 Task: In the  document email.epub Select the last point and add comment:  'Consider rephrasing it to enhance the flow of your writing' Insert emoji reactions: 'Thumbs Down' Select all the potins and apply Title Case
Action: Mouse moved to (254, 304)
Screenshot: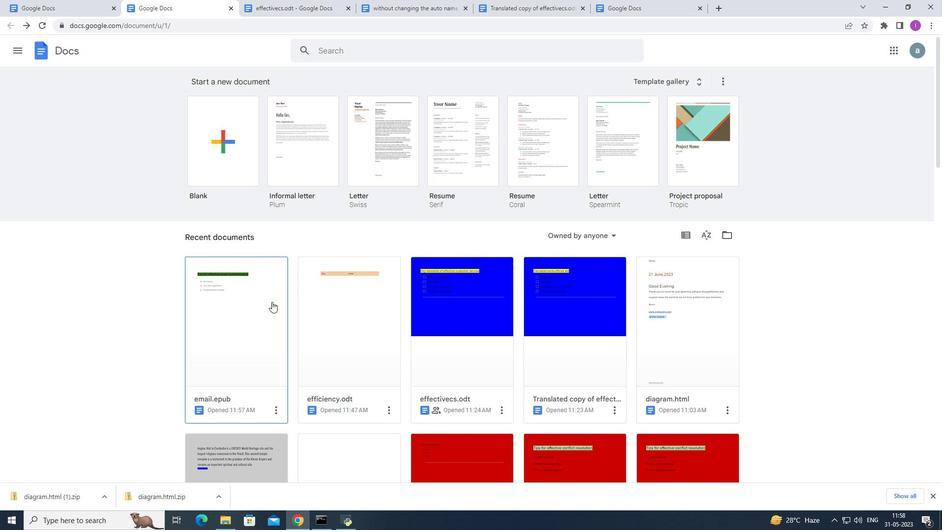 
Action: Mouse pressed left at (254, 304)
Screenshot: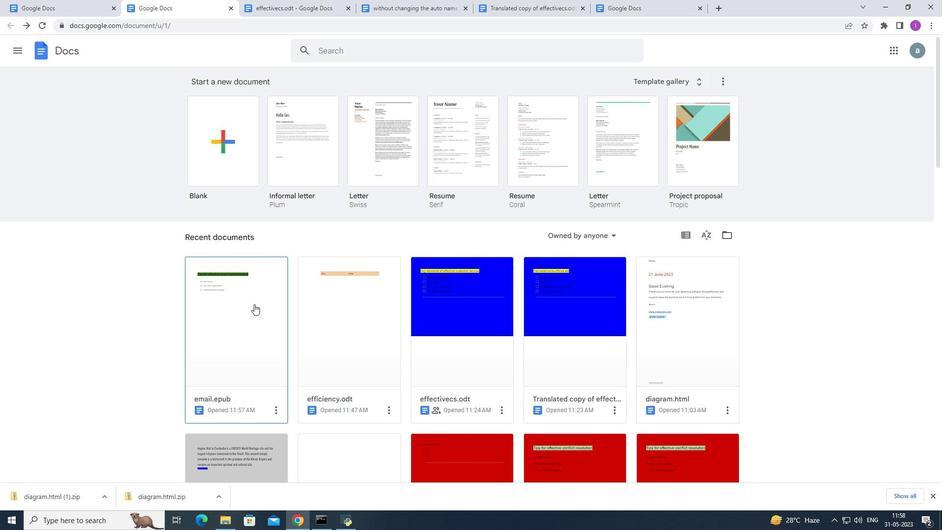 
Action: Mouse moved to (359, 234)
Screenshot: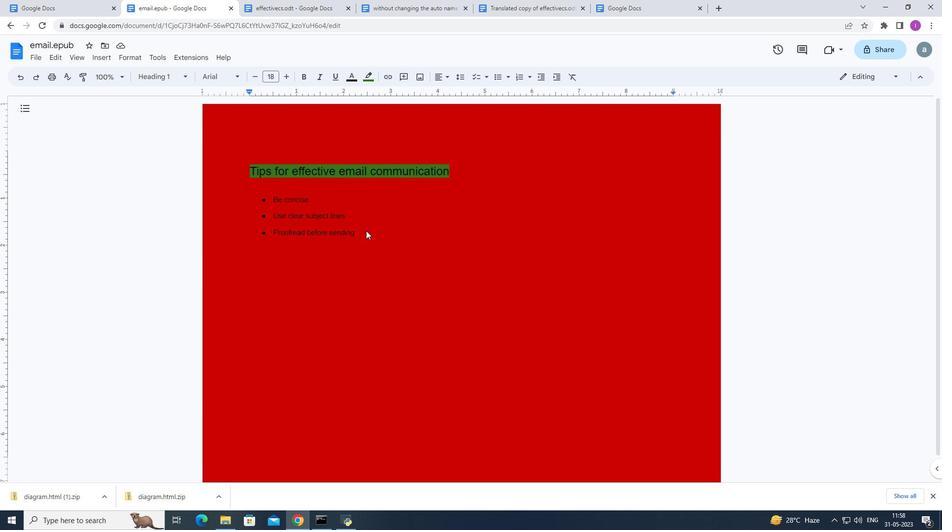
Action: Mouse pressed left at (359, 234)
Screenshot: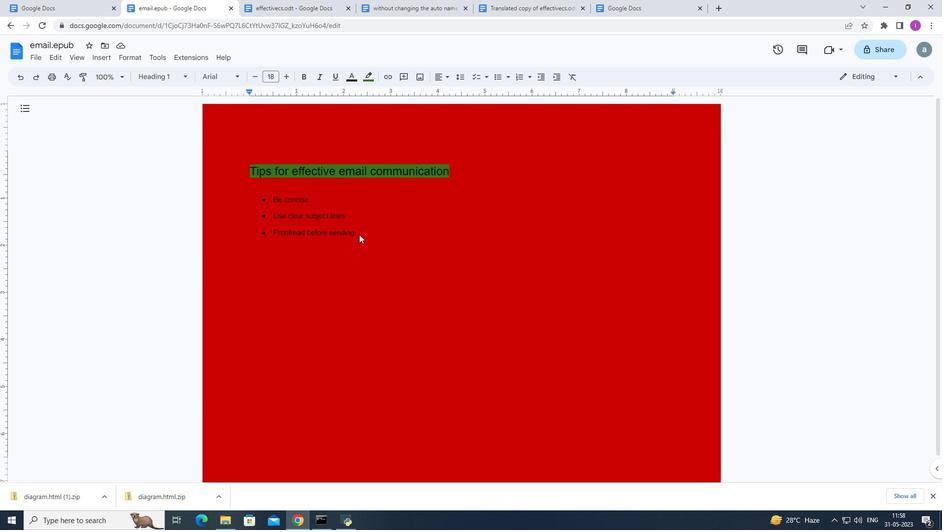 
Action: Mouse moved to (47, 55)
Screenshot: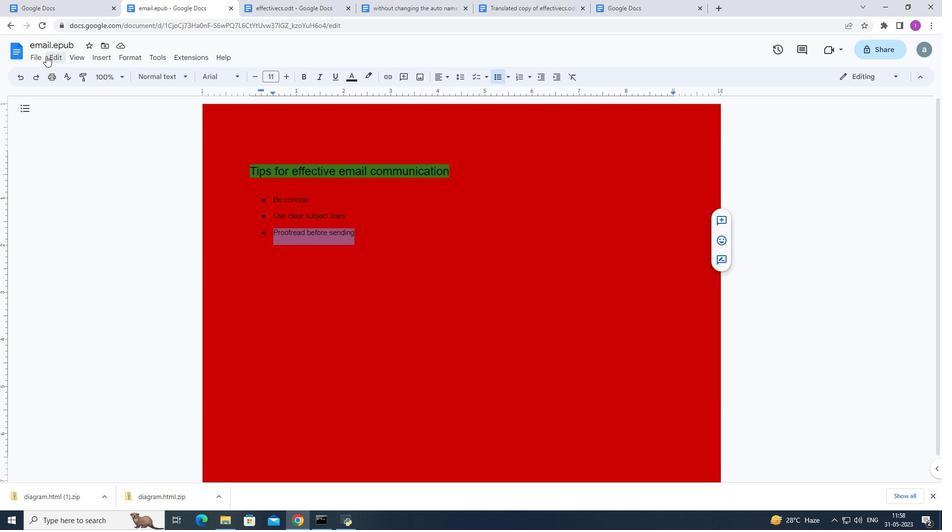 
Action: Mouse pressed left at (47, 55)
Screenshot: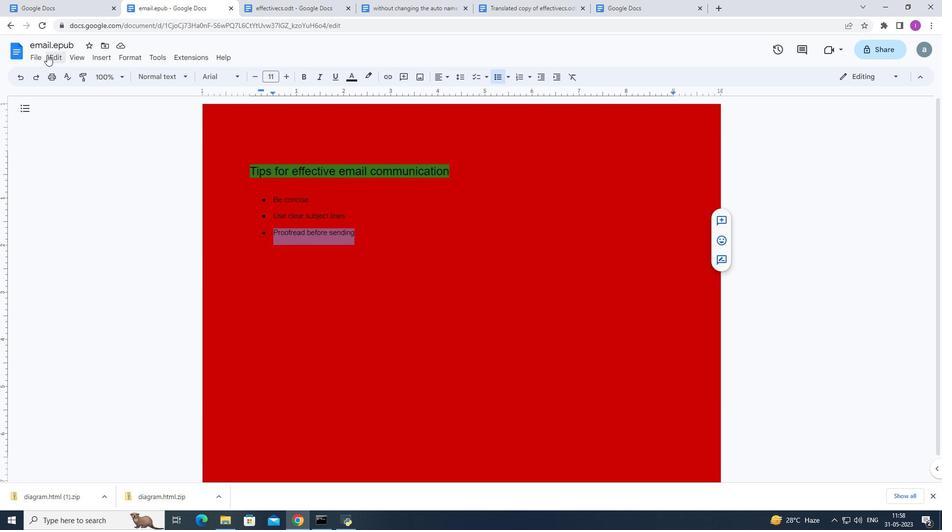 
Action: Mouse moved to (41, 293)
Screenshot: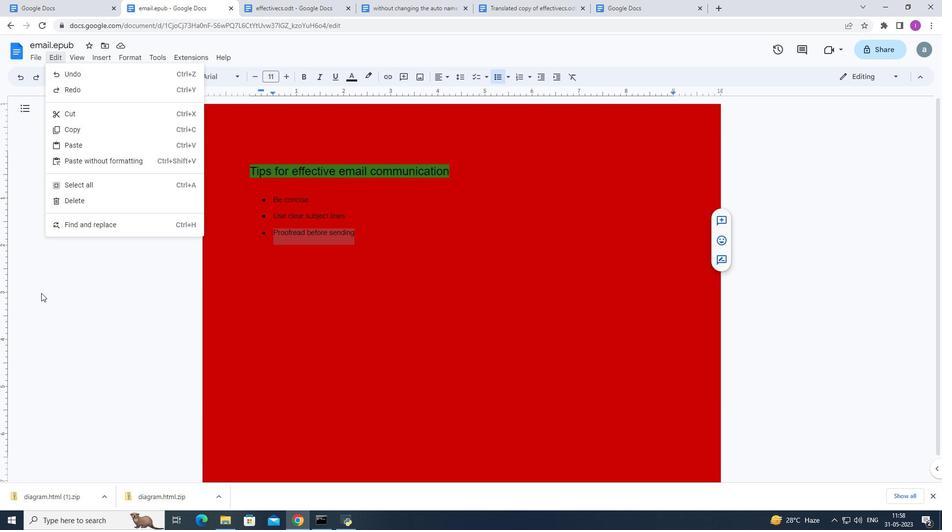 
Action: Mouse pressed left at (41, 293)
Screenshot: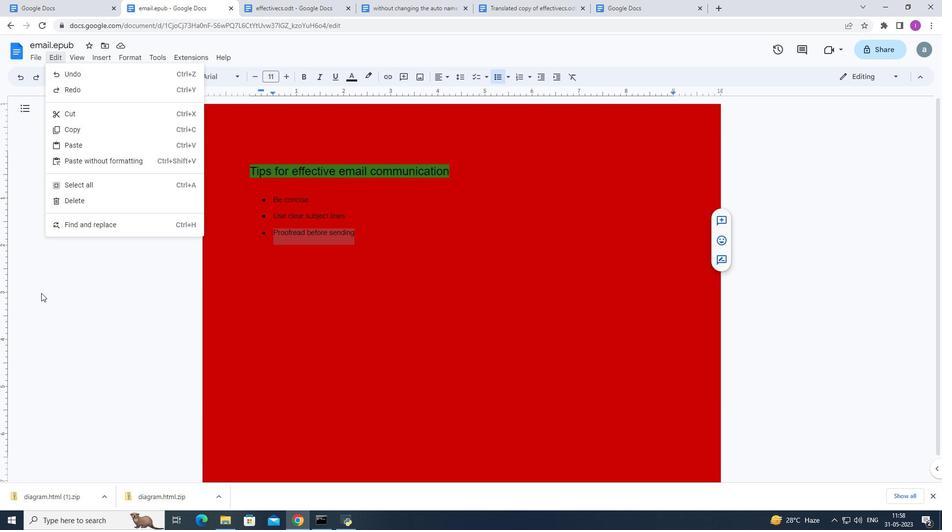 
Action: Mouse moved to (96, 53)
Screenshot: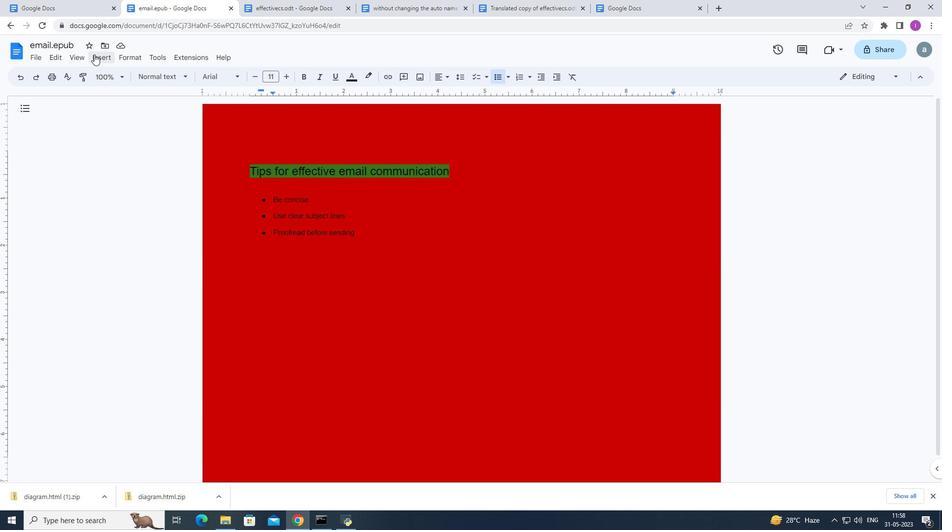 
Action: Mouse pressed left at (96, 53)
Screenshot: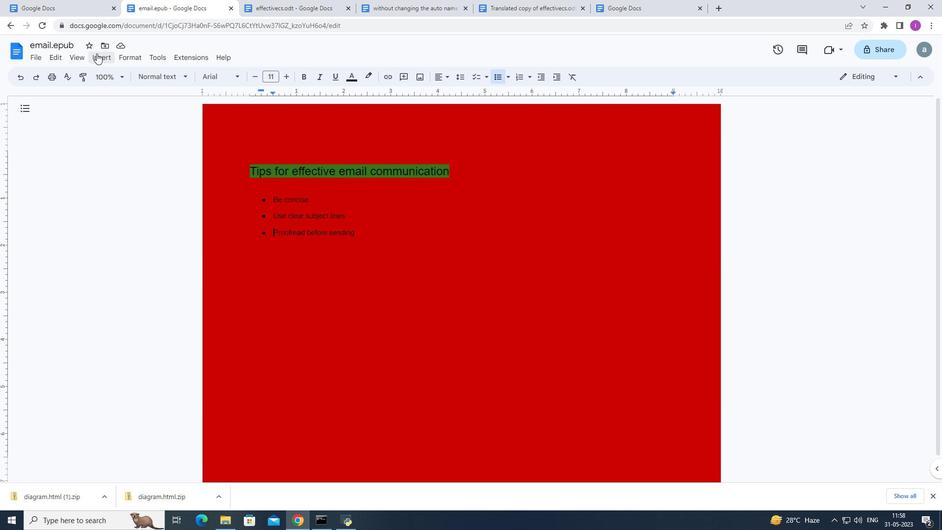 
Action: Mouse moved to (137, 374)
Screenshot: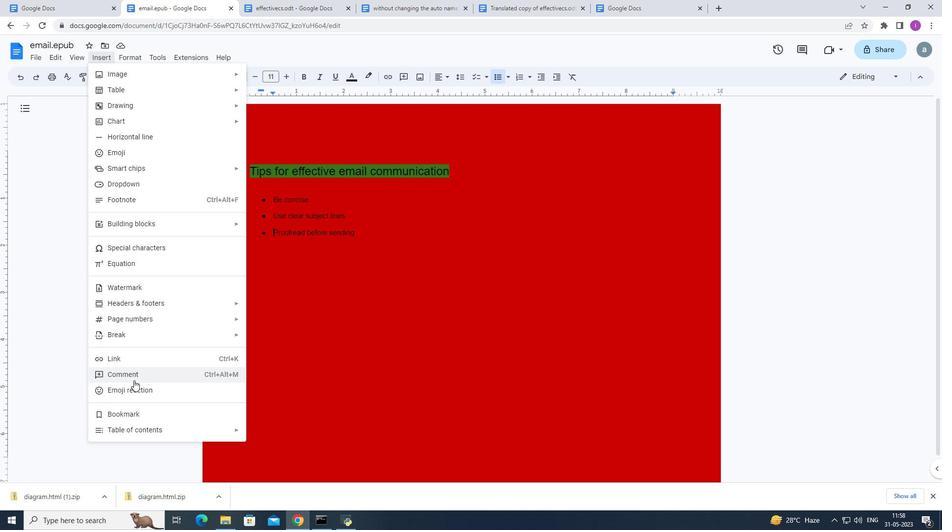 
Action: Mouse pressed left at (137, 374)
Screenshot: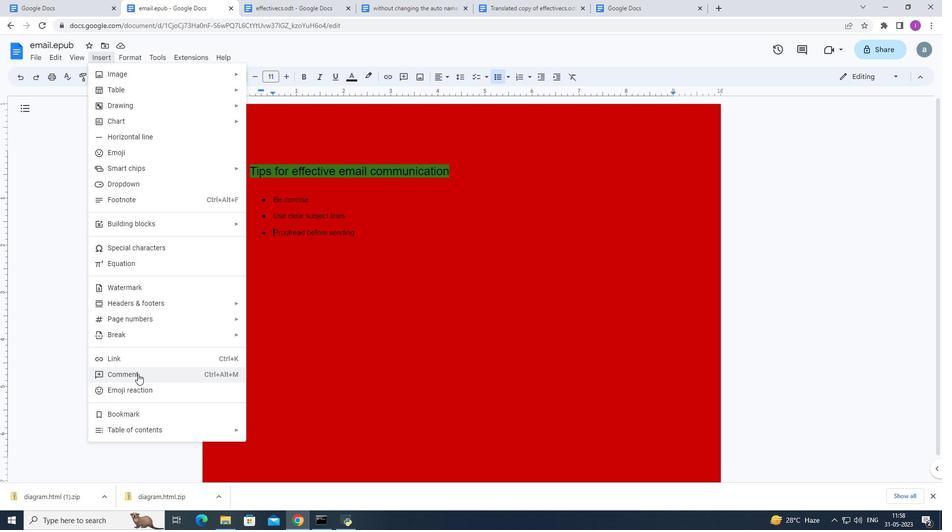 
Action: Mouse moved to (310, 237)
Screenshot: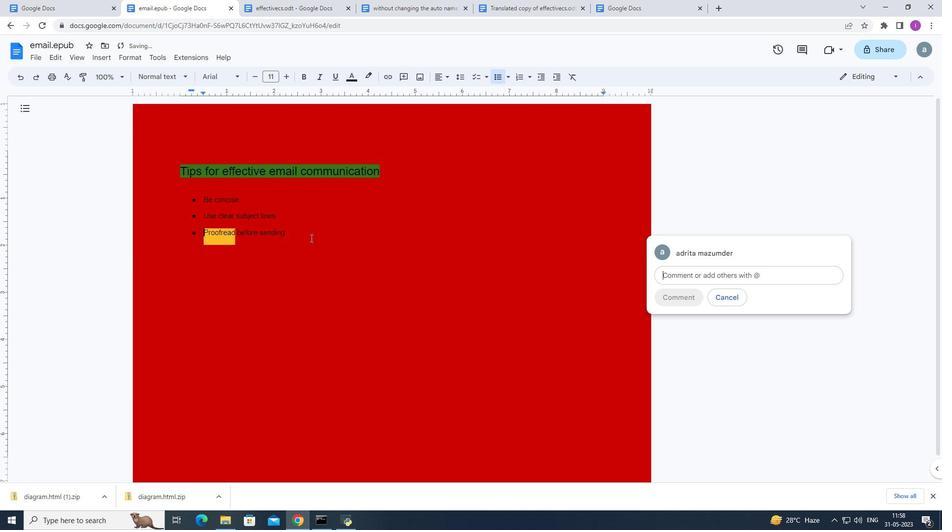 
Action: Mouse pressed left at (310, 237)
Screenshot: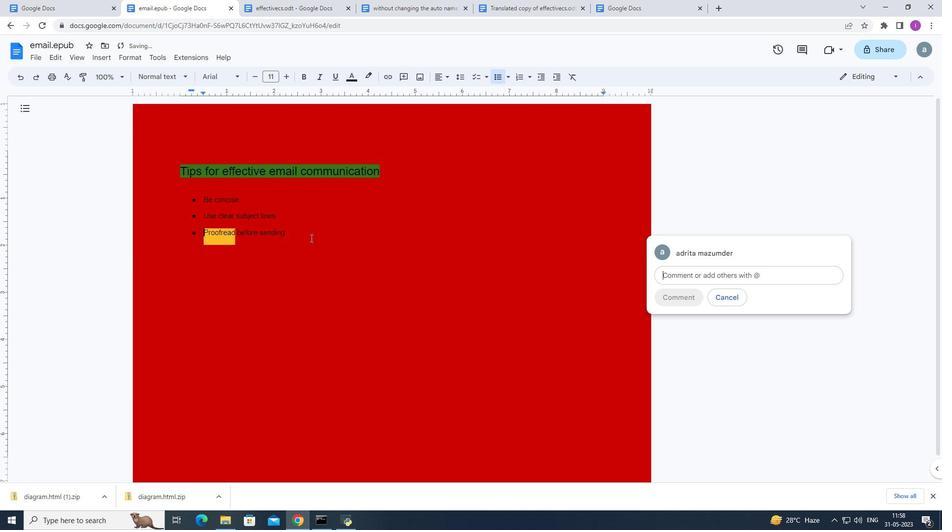 
Action: Mouse moved to (378, 235)
Screenshot: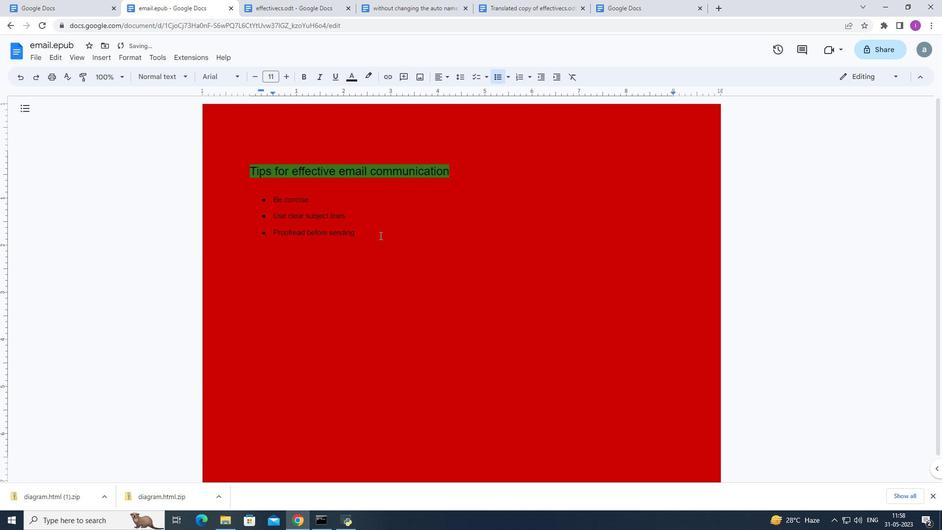 
Action: Mouse pressed left at (378, 235)
Screenshot: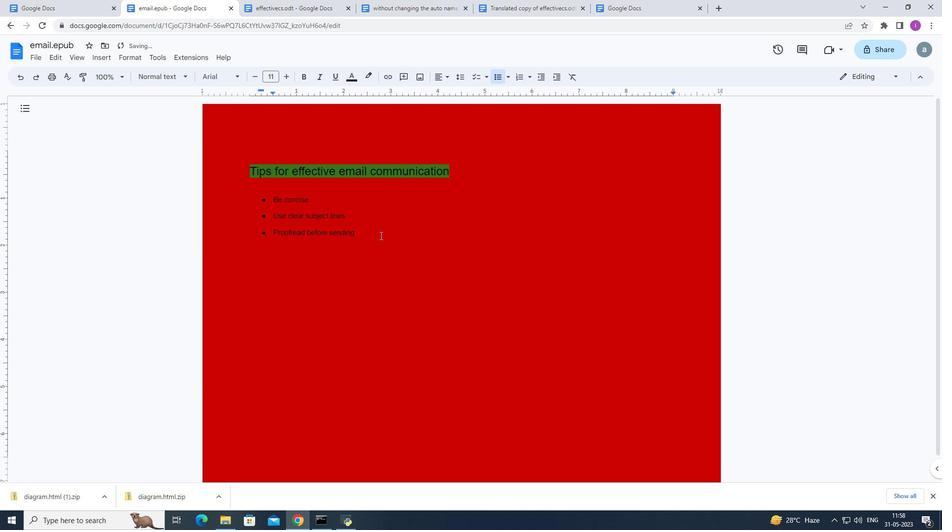 
Action: Mouse moved to (105, 55)
Screenshot: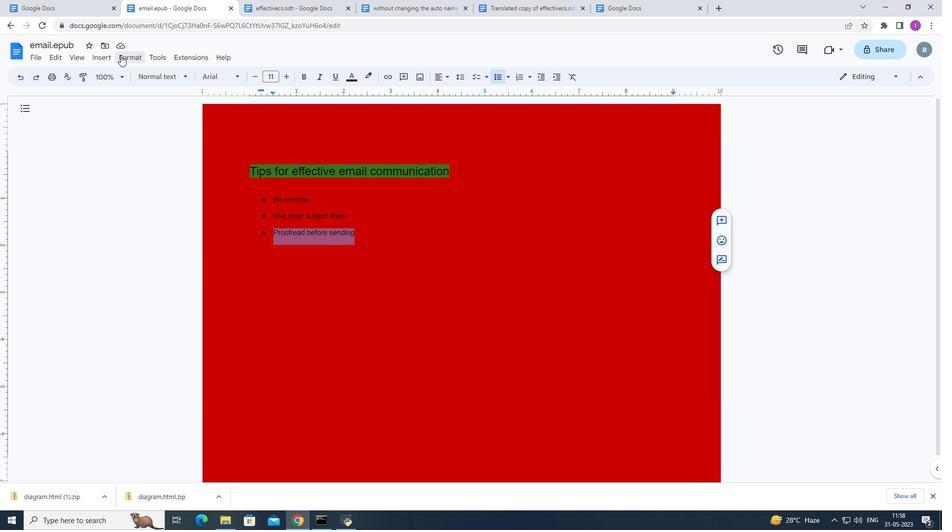 
Action: Mouse pressed left at (105, 55)
Screenshot: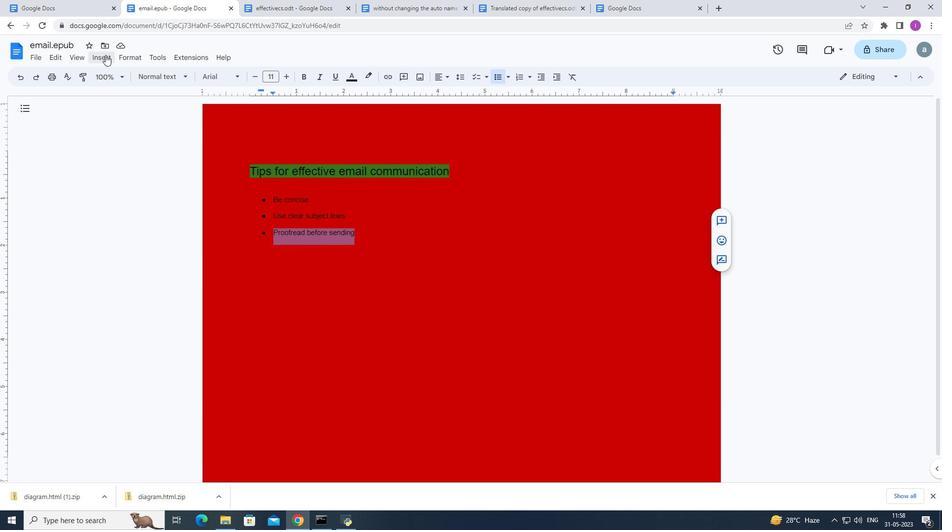 
Action: Mouse moved to (130, 377)
Screenshot: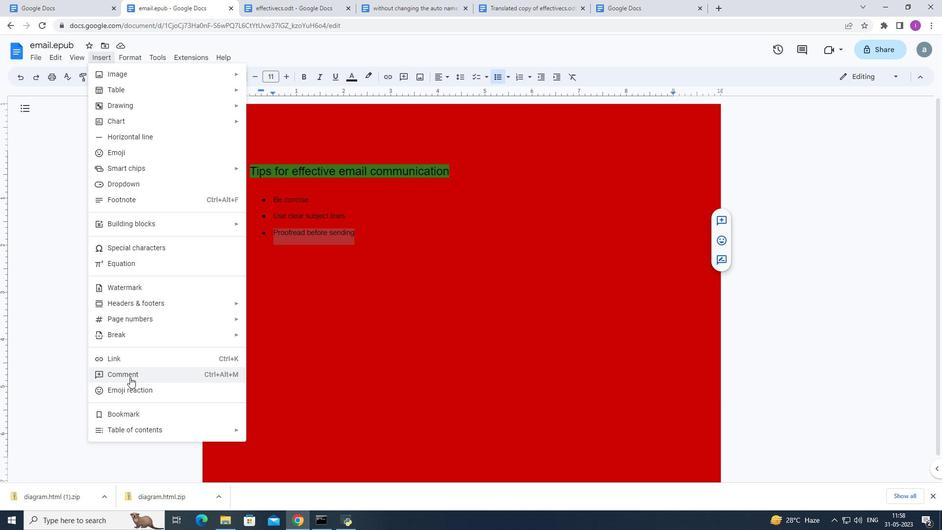 
Action: Mouse pressed left at (130, 377)
Screenshot: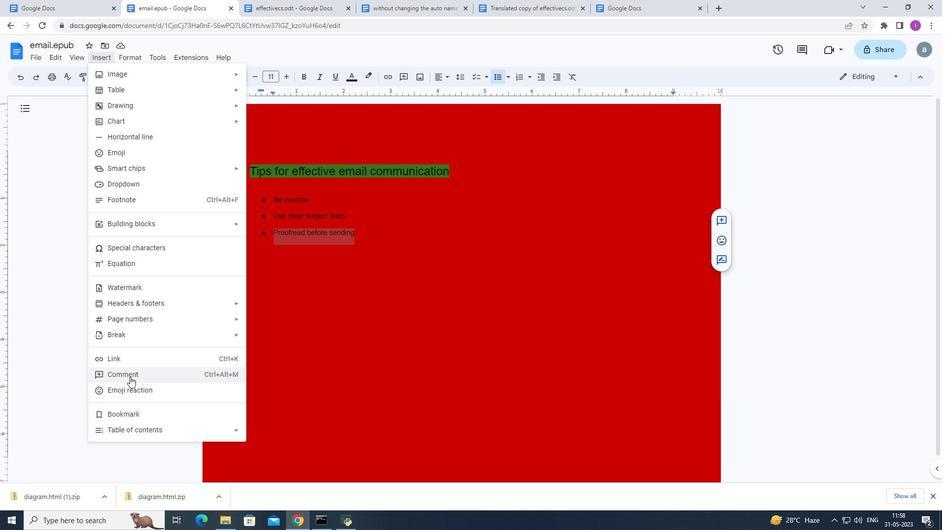 
Action: Mouse moved to (733, 267)
Screenshot: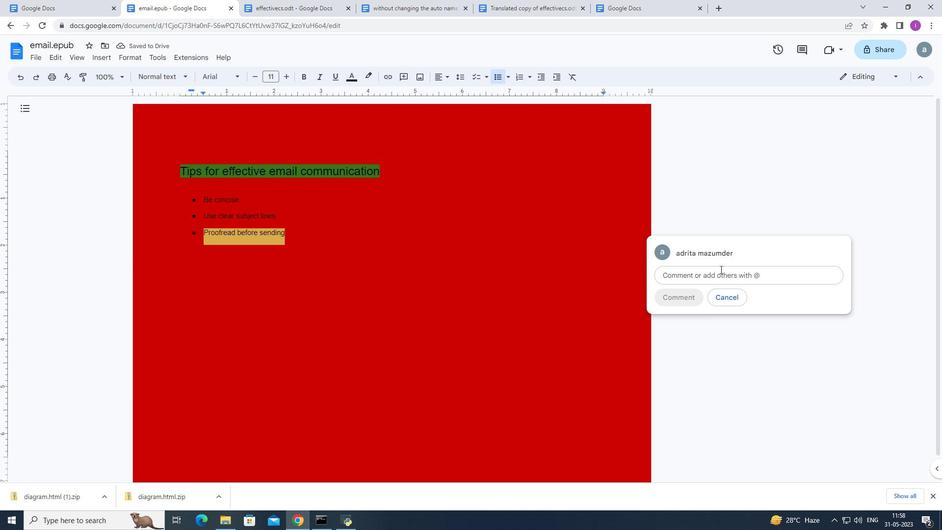 
Action: Key pressed <Key.shift>Consider<Key.space>rephrasingggggg<Key.backspace><Key.backspace><Key.backspace><Key.backspace><Key.backspace>it<Key.space><Key.backspace><Key.backspace><Key.backspace><Key.space>it<Key.space>to<Key.space>enhance<Key.space>the<Key.space>flow<Key.space>of<Key.space>your<Key.space>we<Key.backspace>riting
Screenshot: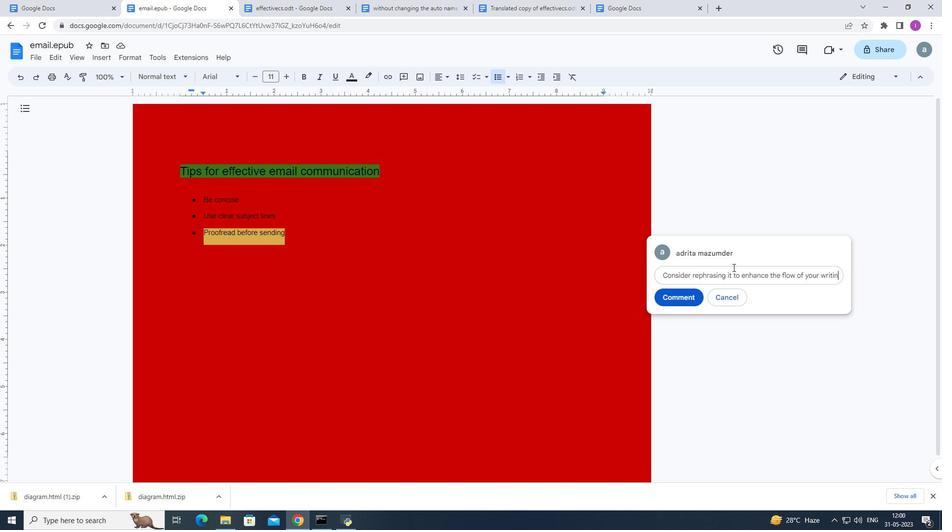 
Action: Mouse moved to (851, 239)
Screenshot: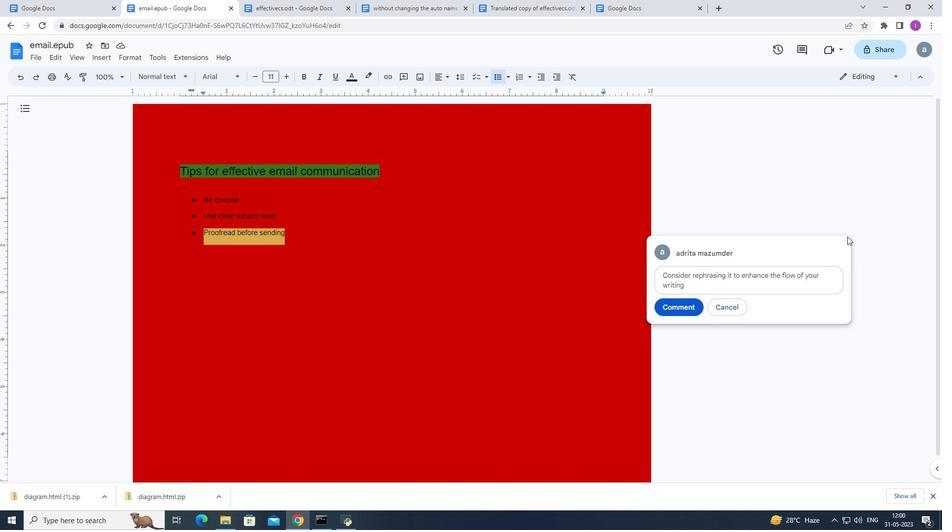 
Action: Mouse pressed left at (851, 239)
Screenshot: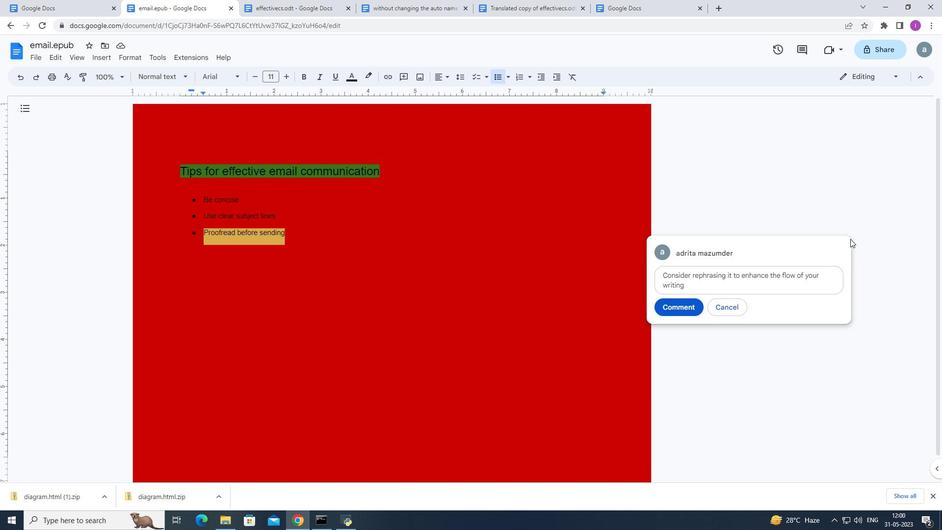 
Action: Mouse moved to (849, 256)
Screenshot: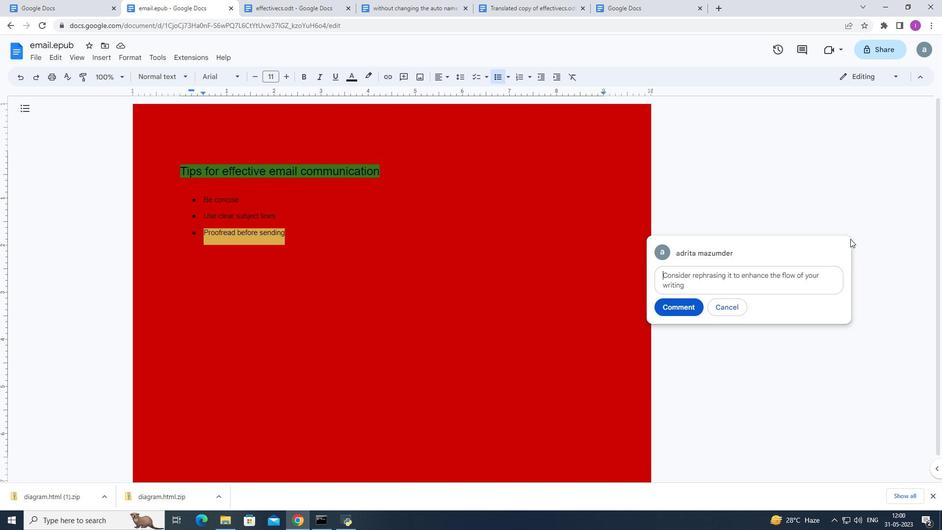 
Action: Mouse pressed left at (849, 256)
Screenshot: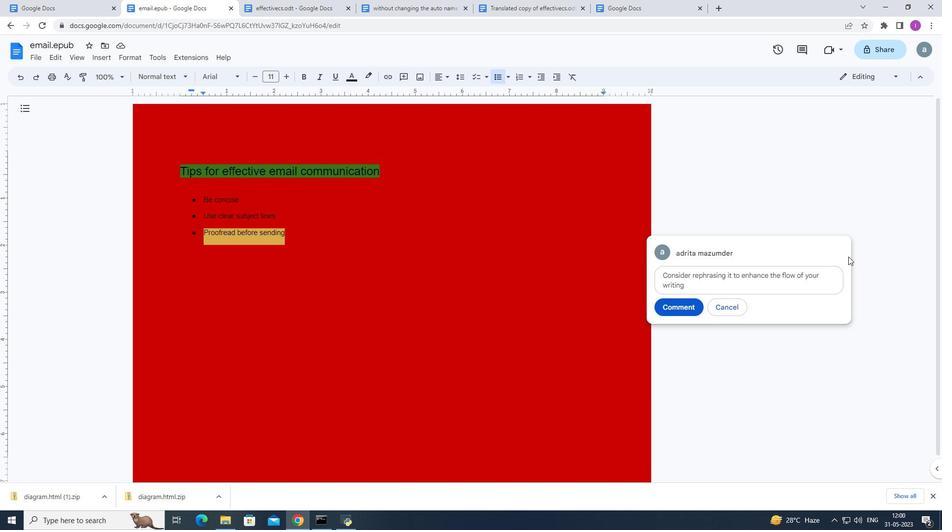 
Action: Mouse moved to (850, 302)
Screenshot: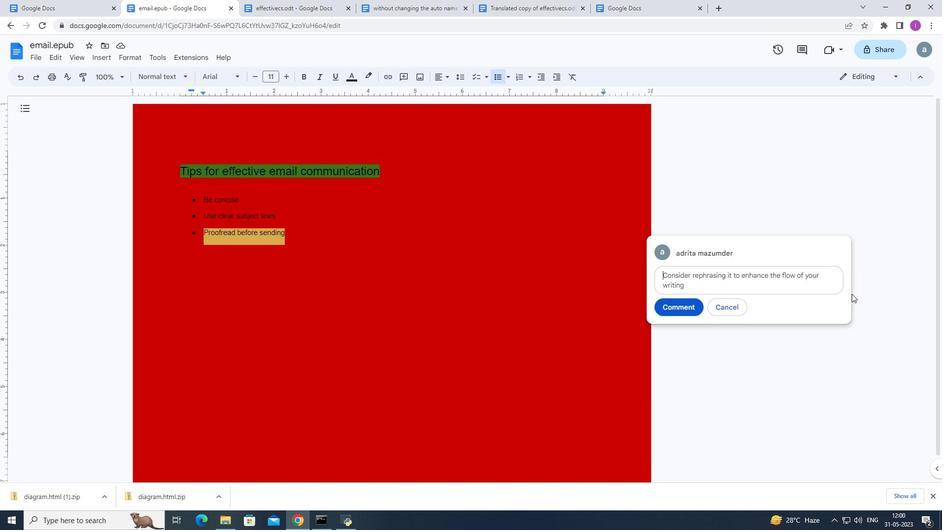 
Action: Mouse pressed left at (850, 302)
Screenshot: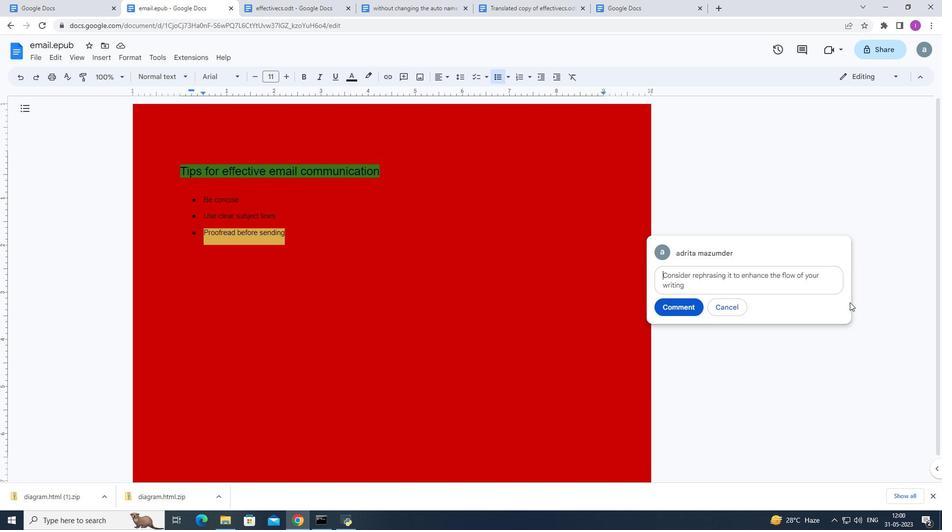 
Action: Mouse moved to (696, 306)
Screenshot: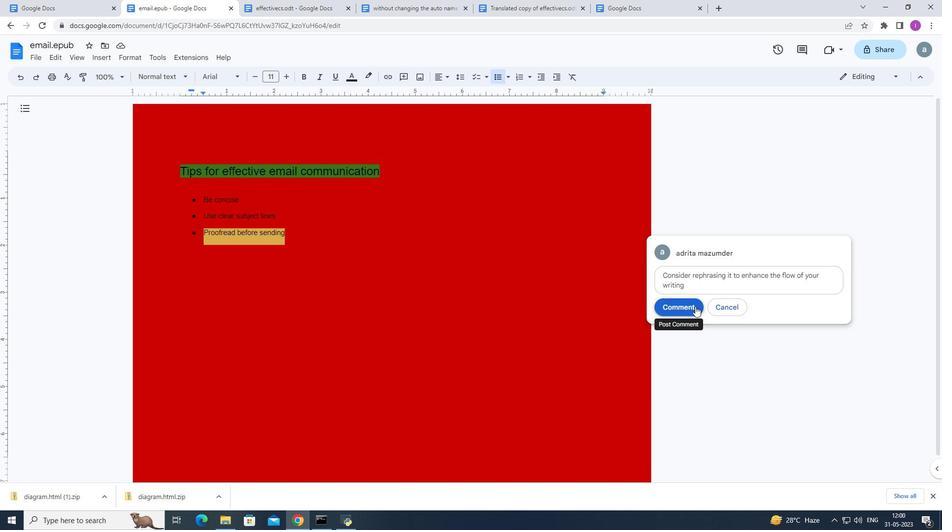 
Action: Mouse pressed left at (696, 306)
Screenshot: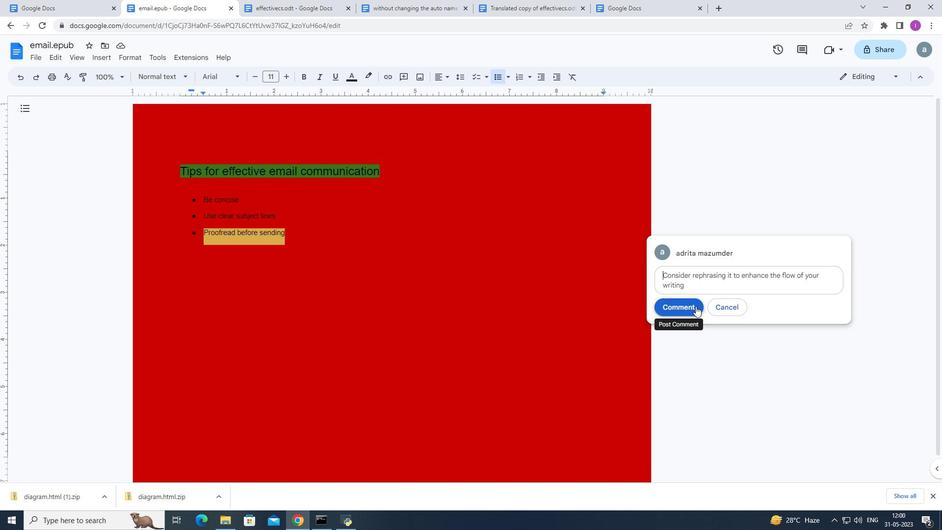 
Action: Mouse moved to (856, 280)
Screenshot: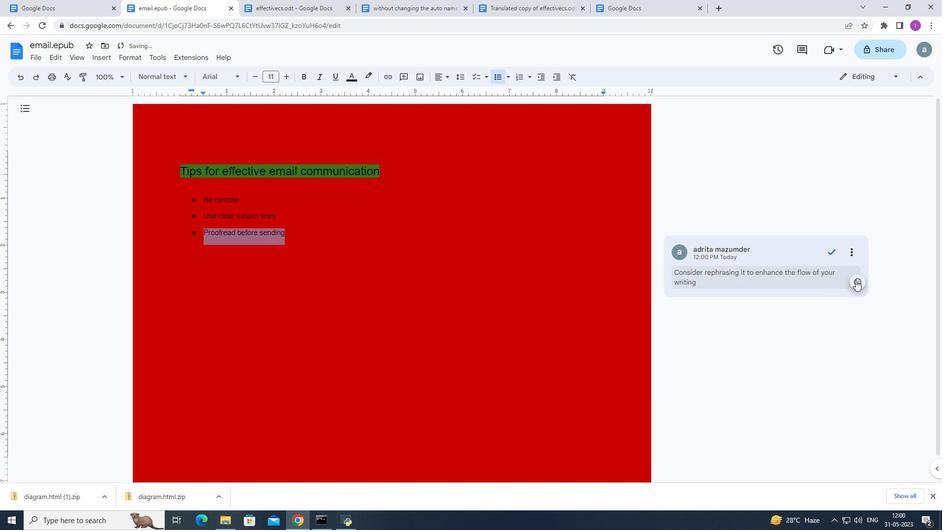 
Action: Mouse pressed left at (856, 280)
Screenshot: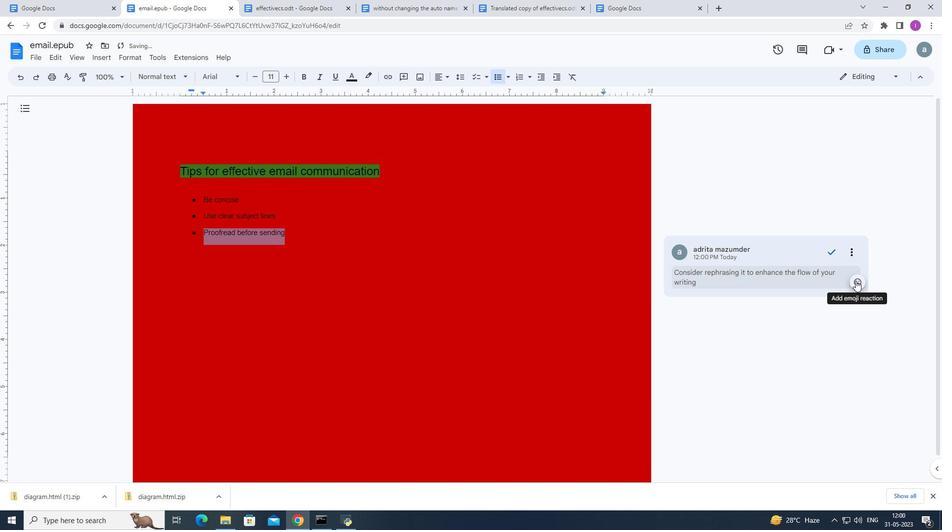 
Action: Mouse moved to (808, 382)
Screenshot: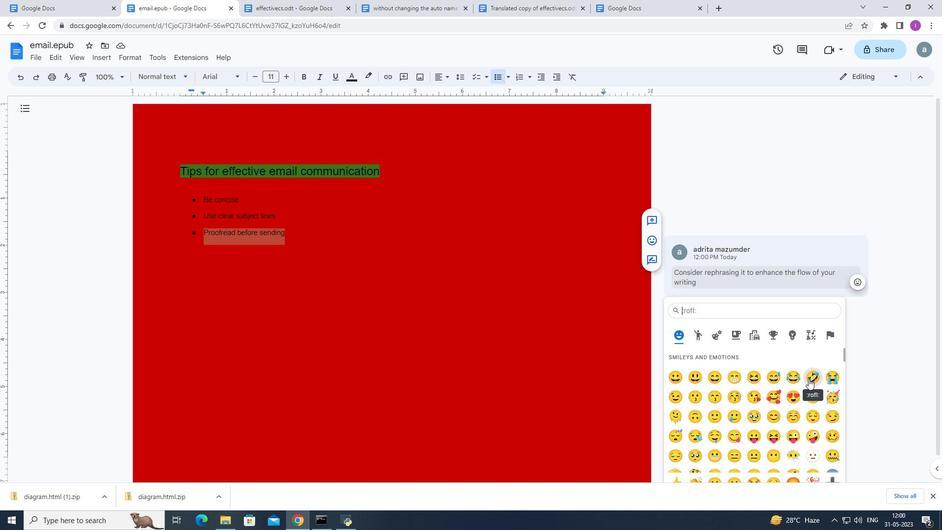 
Action: Mouse scrolled (808, 382) with delta (0, 0)
Screenshot: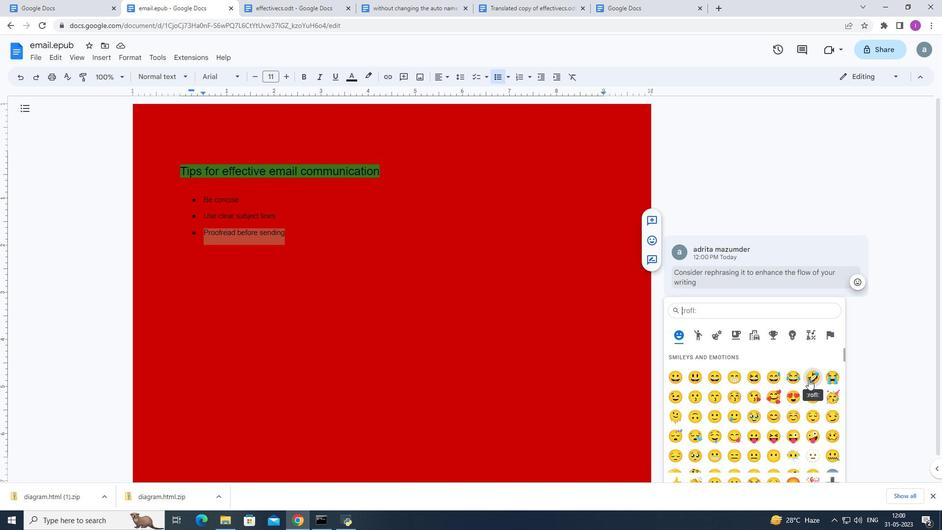 
Action: Mouse scrolled (808, 382) with delta (0, 0)
Screenshot: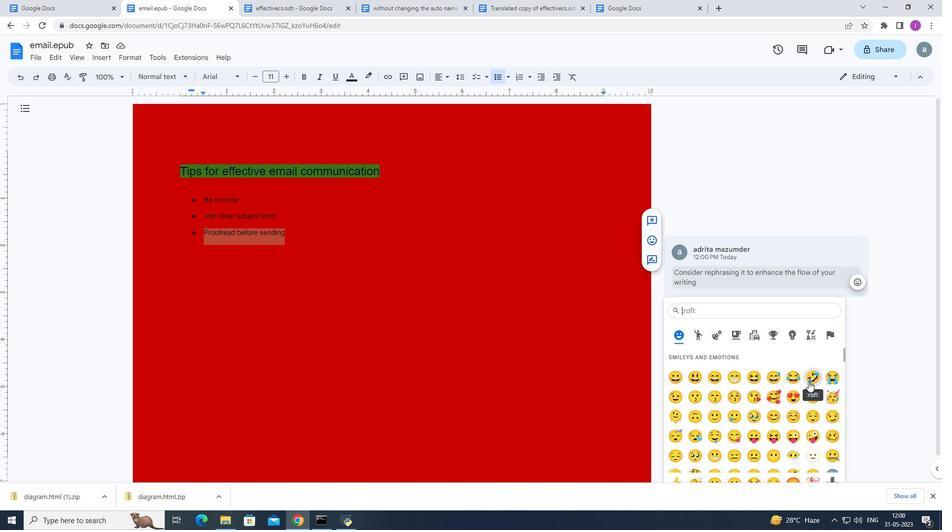 
Action: Mouse moved to (844, 303)
Screenshot: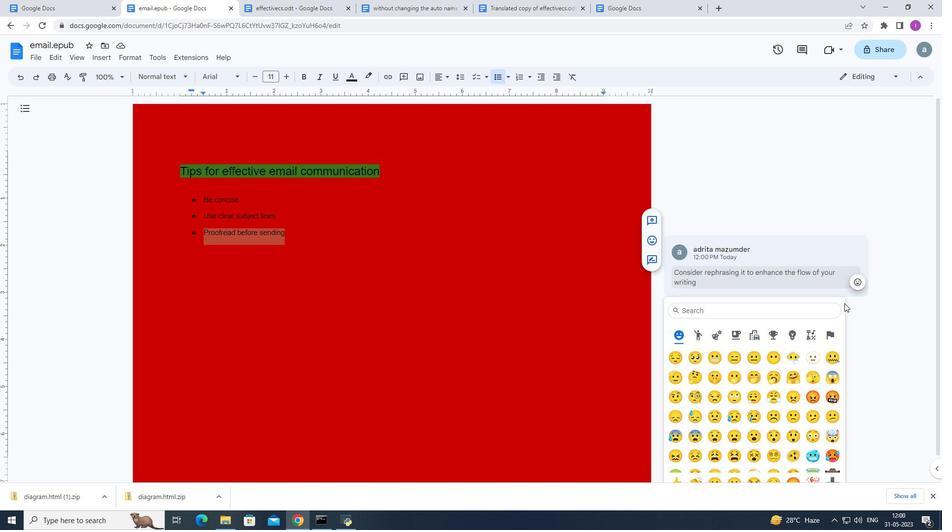 
Action: Mouse pressed left at (844, 303)
Screenshot: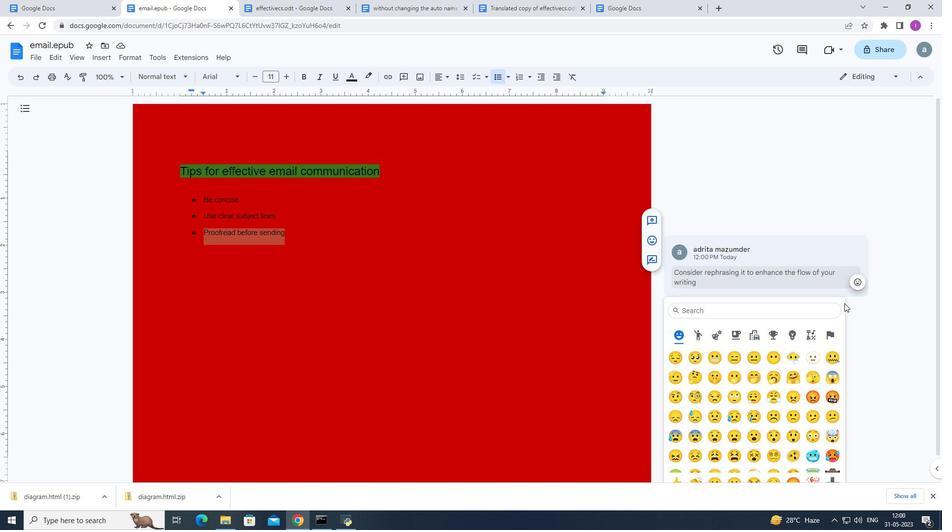 
Action: Mouse moved to (824, 402)
Screenshot: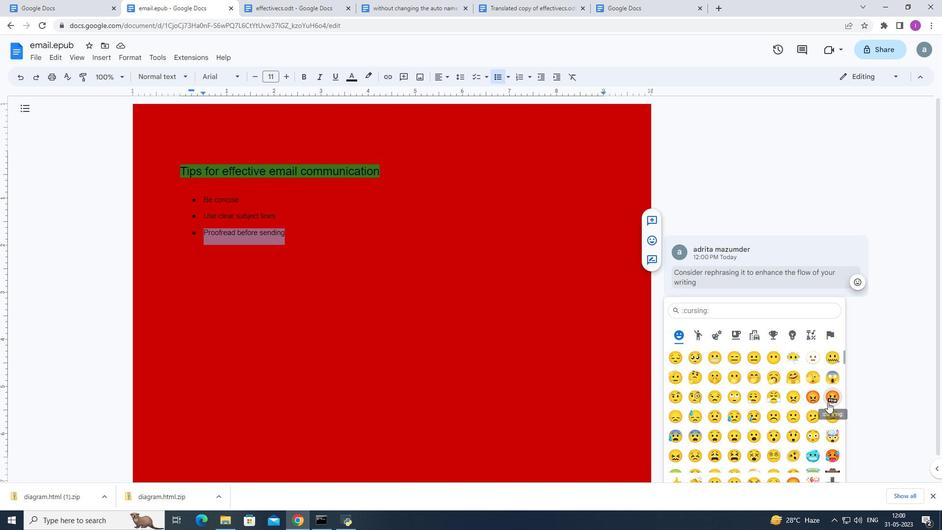 
Action: Mouse scrolled (824, 402) with delta (0, 0)
Screenshot: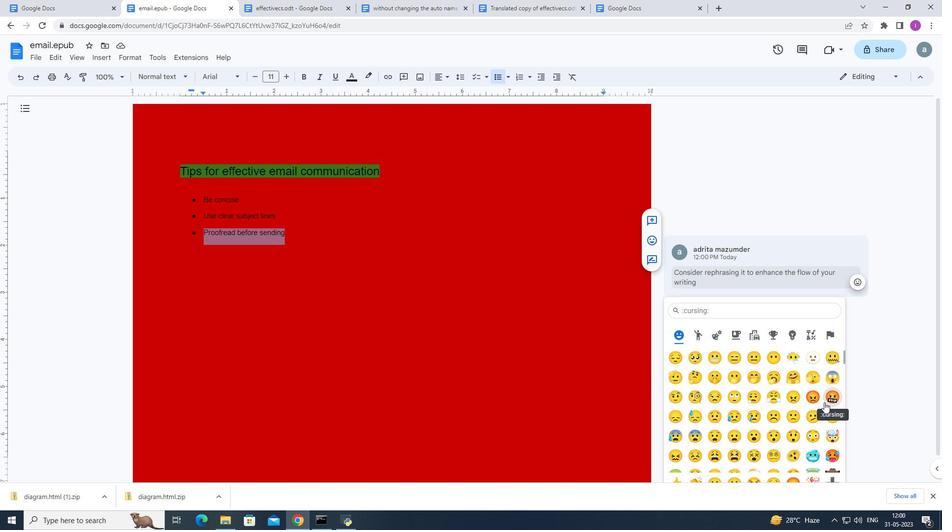 
Action: Mouse scrolled (824, 402) with delta (0, 0)
Screenshot: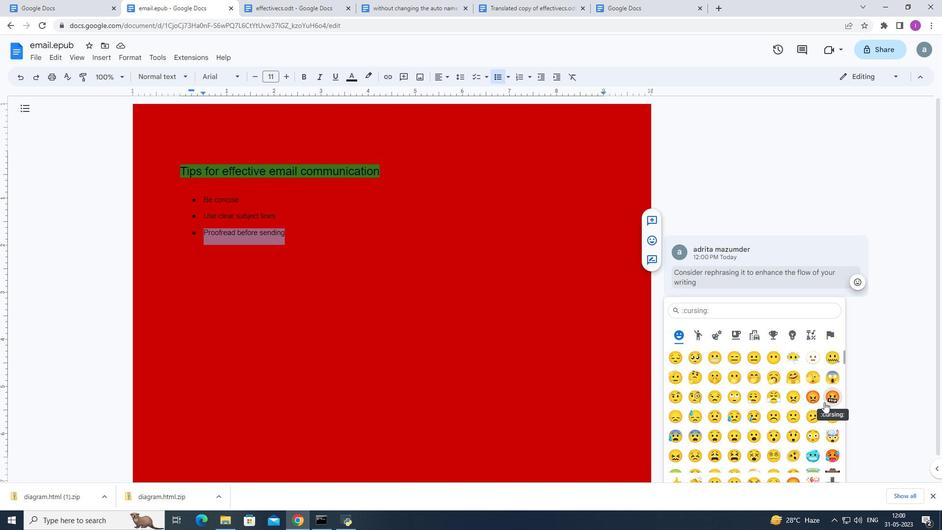 
Action: Mouse scrolled (824, 402) with delta (0, 0)
Screenshot: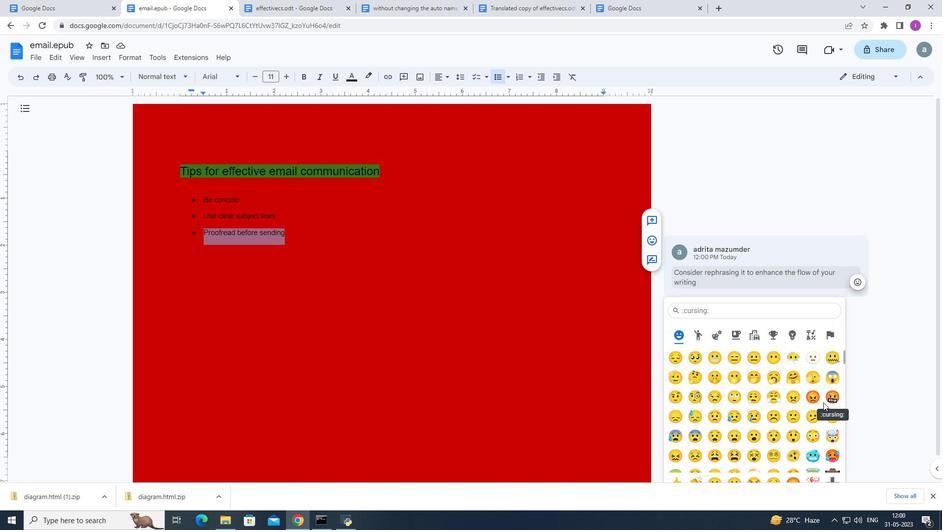 
Action: Mouse moved to (824, 402)
Screenshot: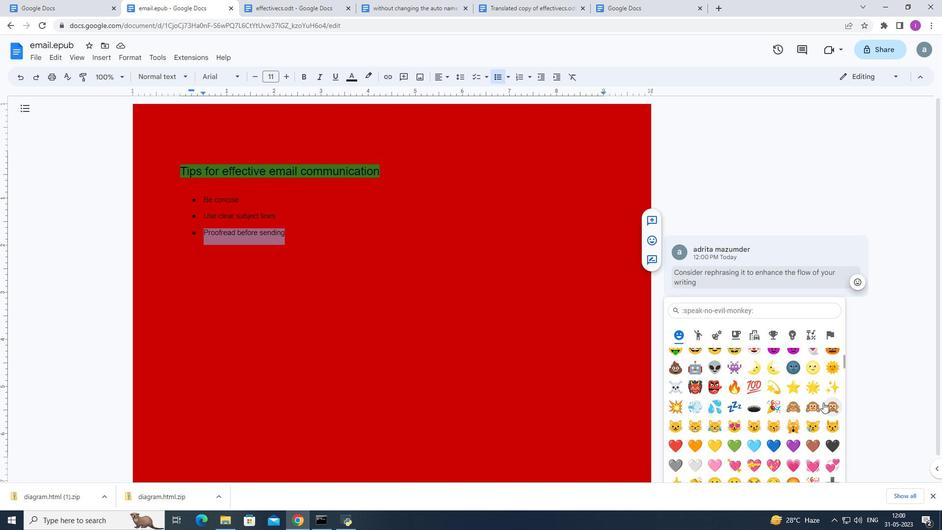 
Action: Mouse scrolled (824, 403) with delta (0, 0)
Screenshot: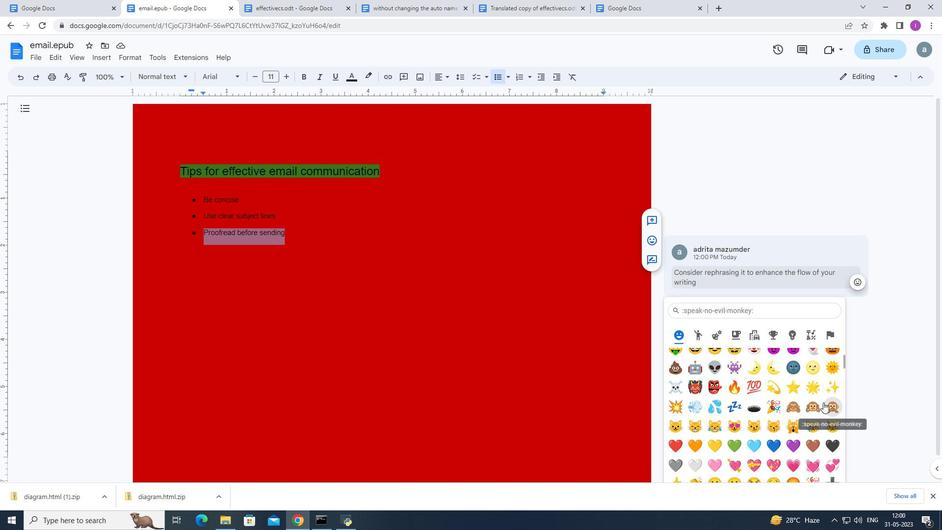 
Action: Mouse scrolled (824, 403) with delta (0, 0)
Screenshot: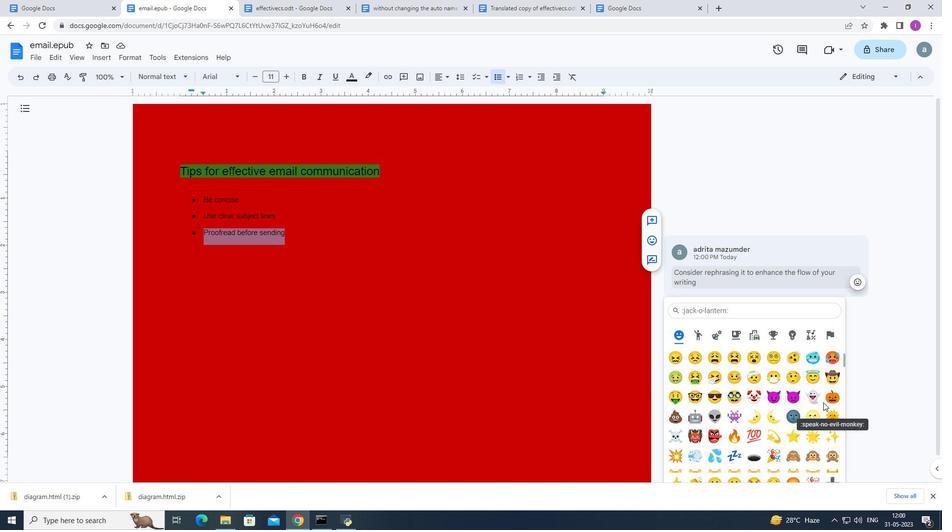 
Action: Mouse scrolled (824, 403) with delta (0, 0)
Screenshot: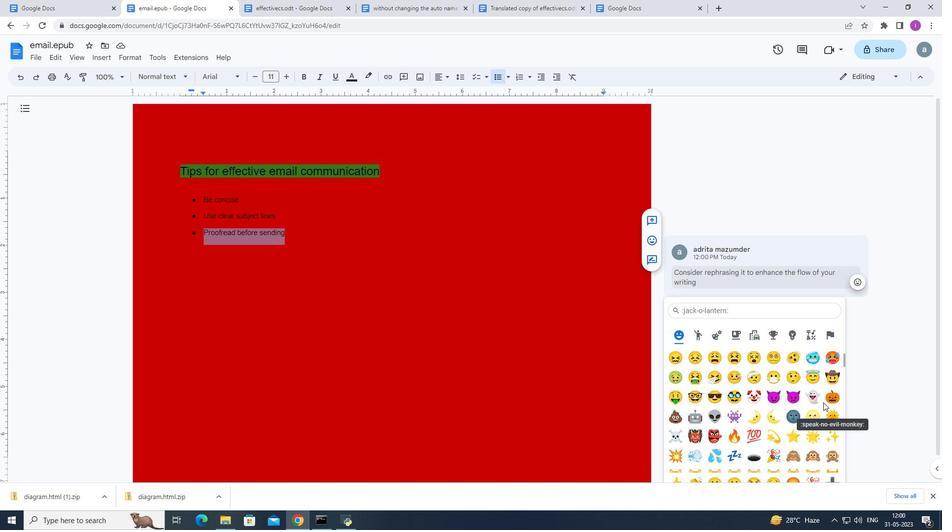 
Action: Mouse scrolled (824, 403) with delta (0, 0)
Screenshot: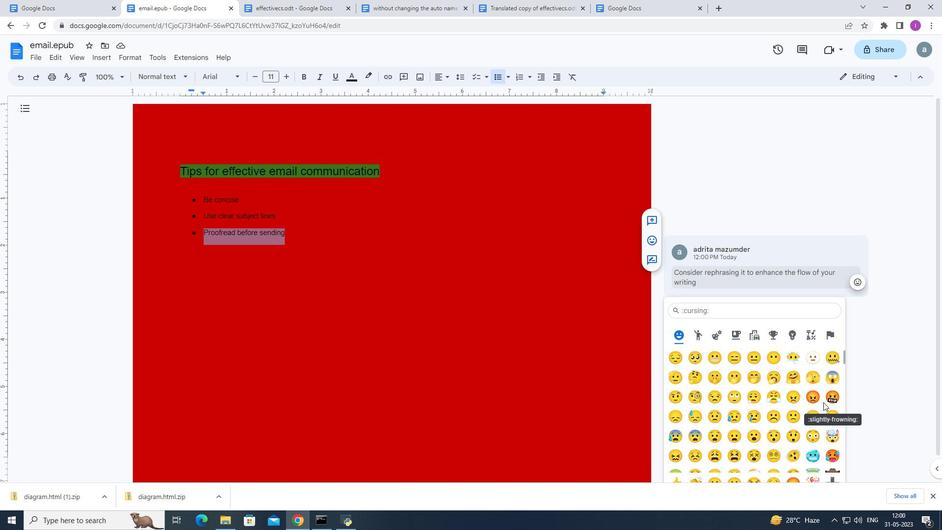 
Action: Mouse scrolled (824, 402) with delta (0, 0)
Screenshot: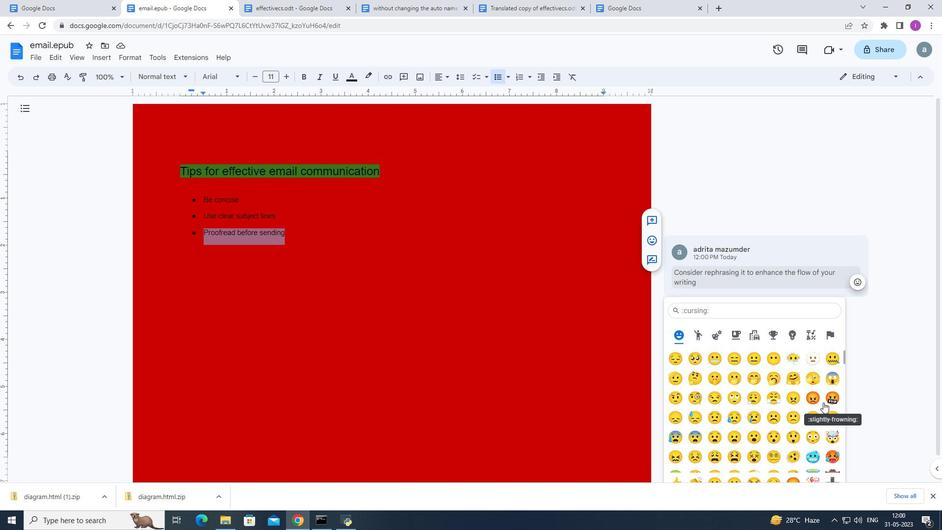
Action: Mouse scrolled (824, 402) with delta (0, 0)
Screenshot: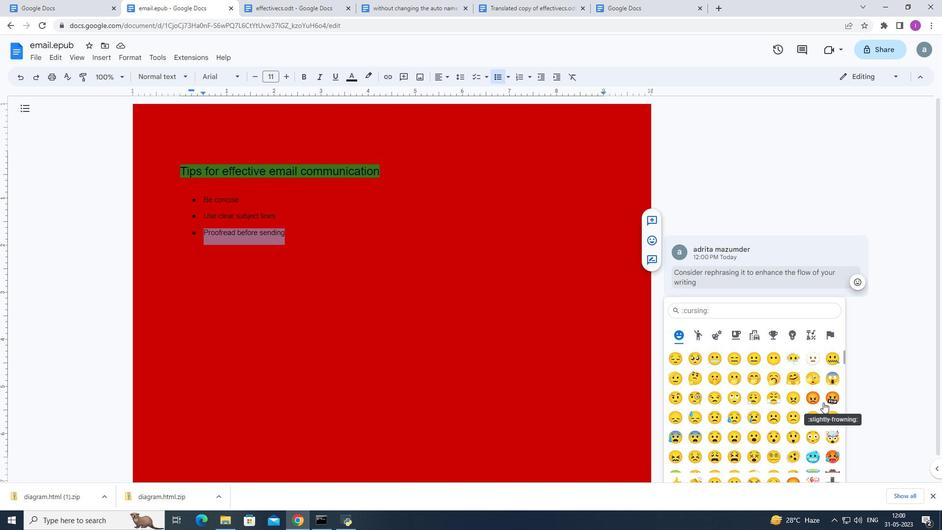 
Action: Mouse scrolled (824, 402) with delta (0, 0)
Screenshot: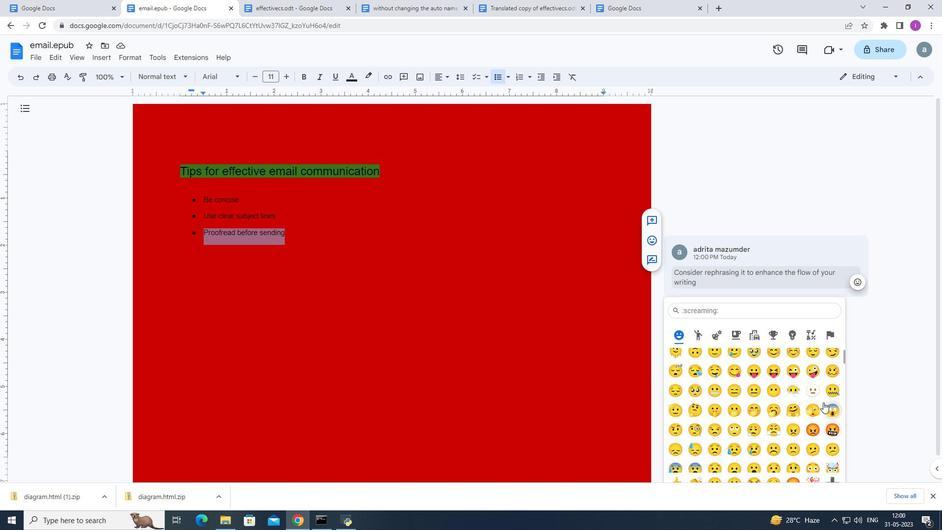 
Action: Mouse scrolled (824, 402) with delta (0, 0)
Screenshot: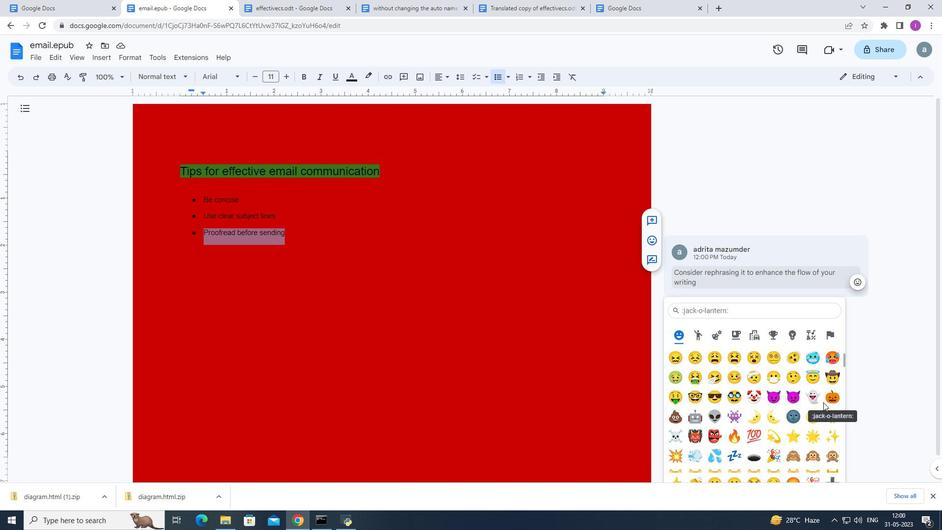 
Action: Mouse scrolled (824, 402) with delta (0, 0)
Screenshot: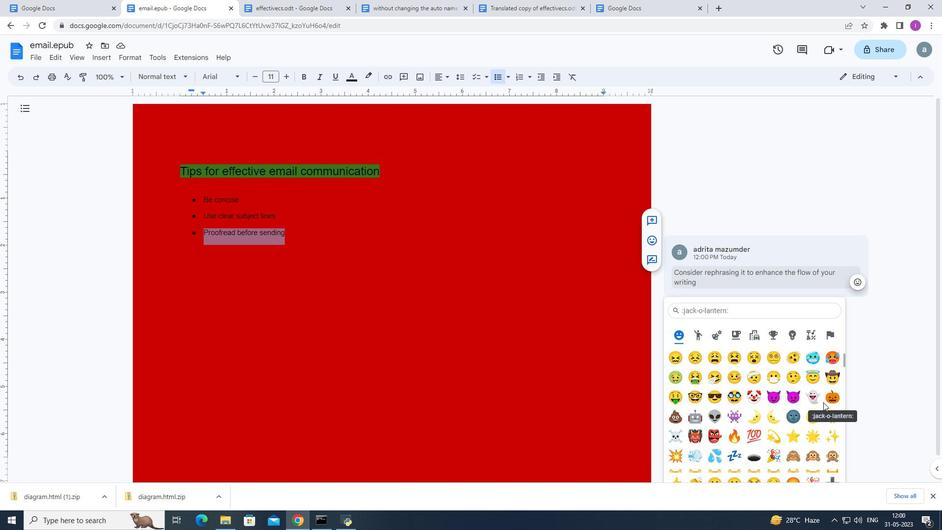 
Action: Mouse scrolled (824, 402) with delta (0, 0)
Screenshot: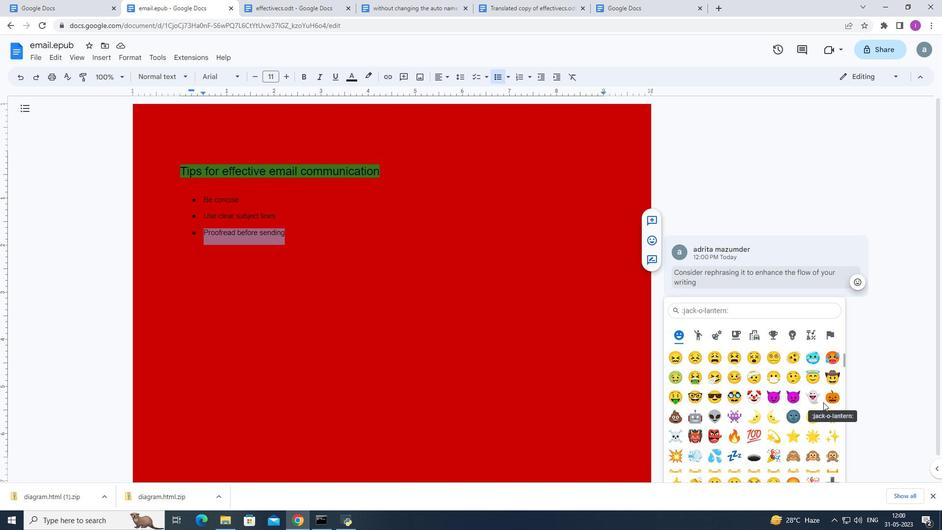 
Action: Mouse scrolled (824, 402) with delta (0, 0)
Screenshot: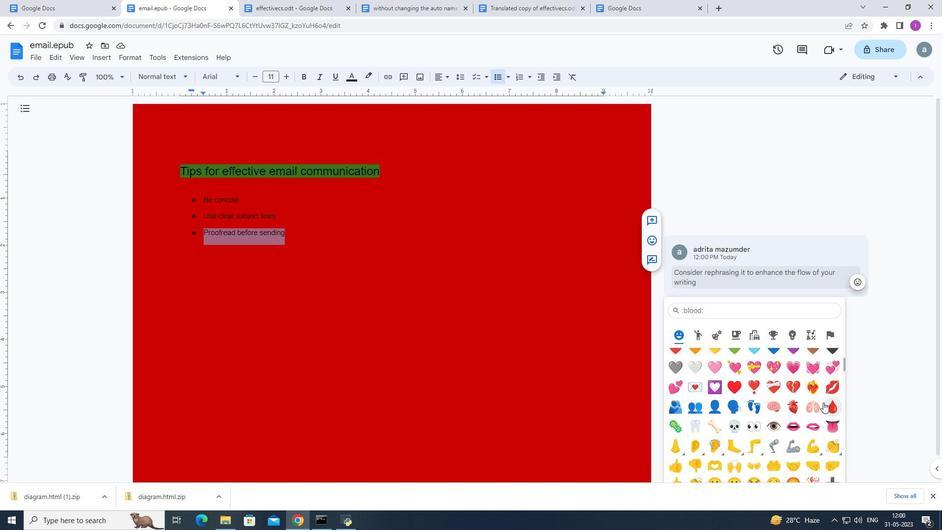 
Action: Mouse scrolled (824, 402) with delta (0, 0)
Screenshot: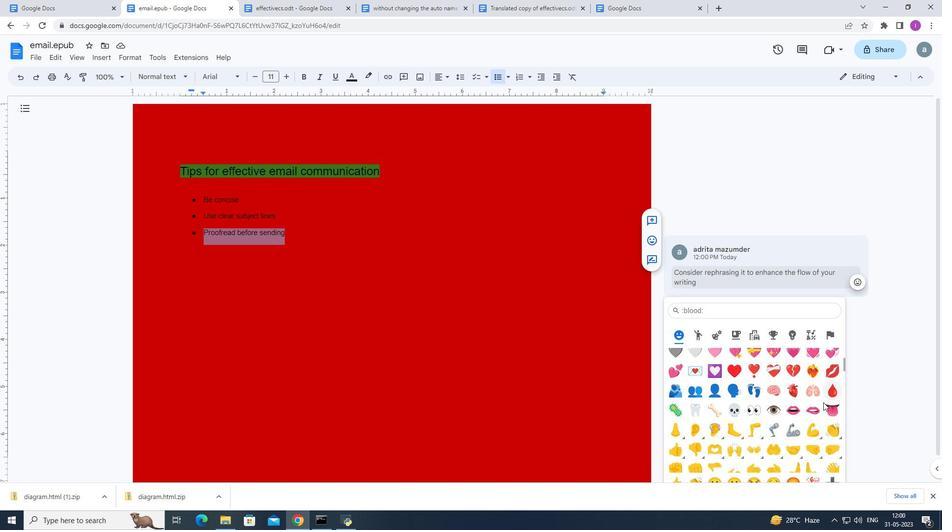
Action: Mouse scrolled (824, 403) with delta (0, 0)
Screenshot: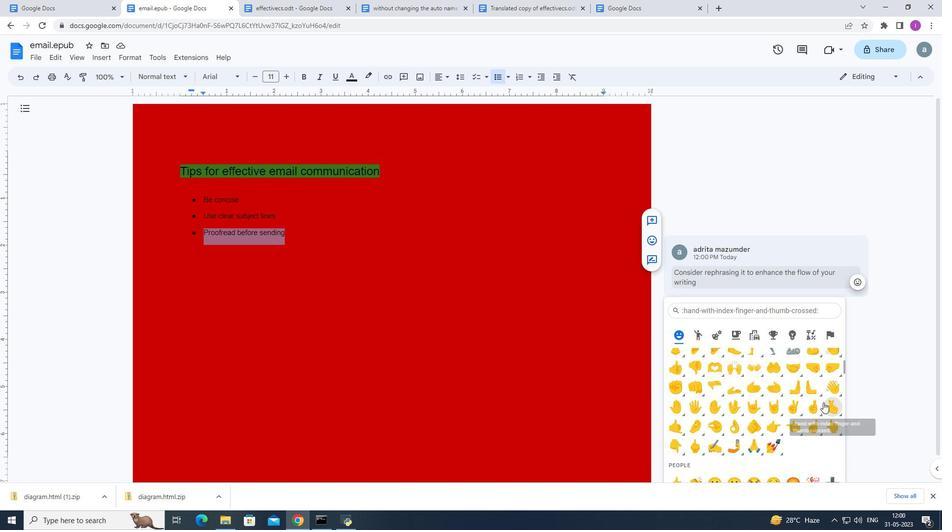 
Action: Mouse moved to (694, 413)
Screenshot: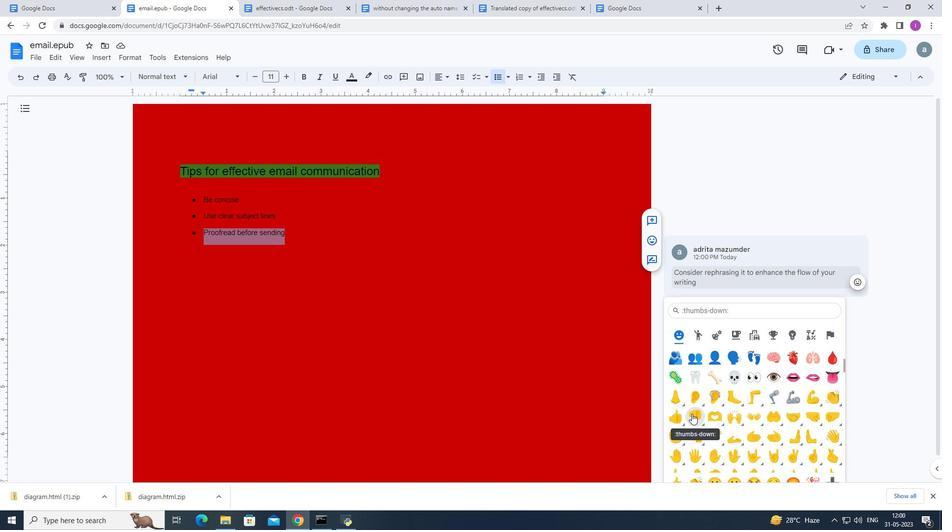 
Action: Mouse pressed left at (694, 413)
Screenshot: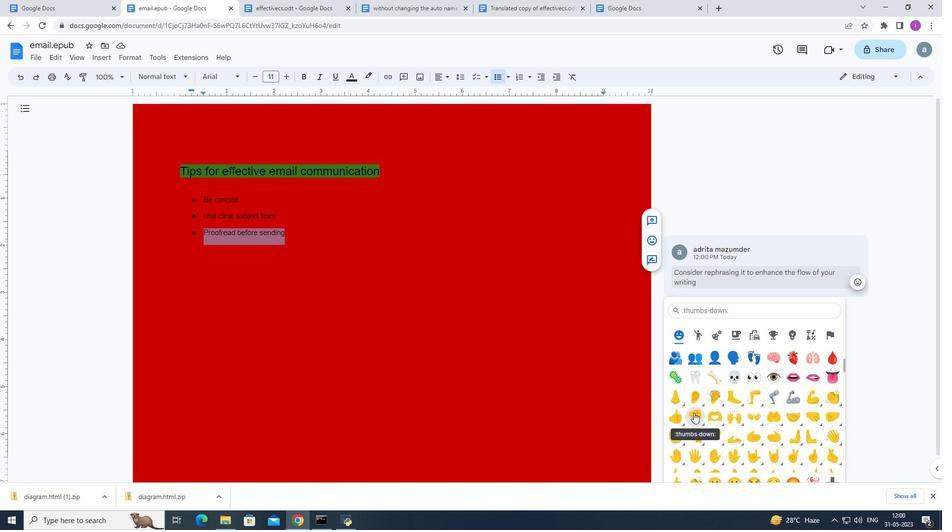
Action: Mouse moved to (56, 209)
Screenshot: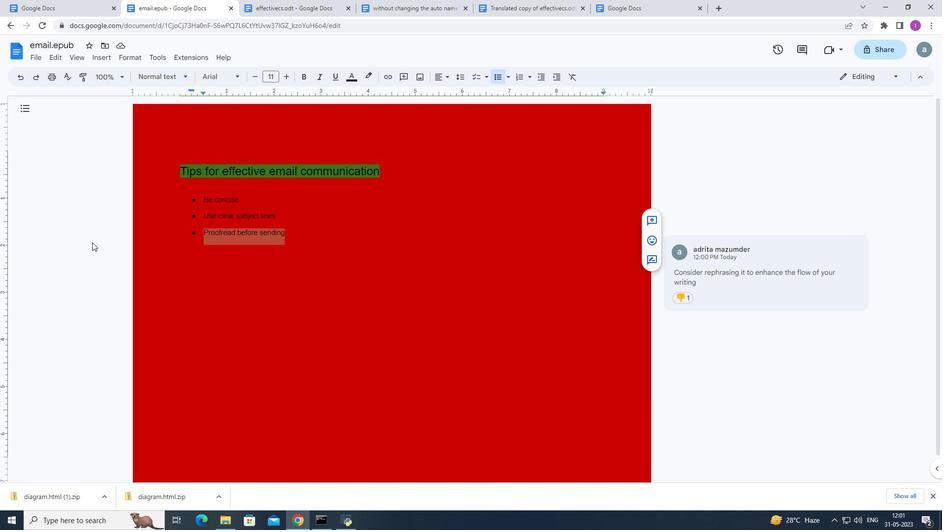 
Action: Mouse pressed left at (56, 209)
Screenshot: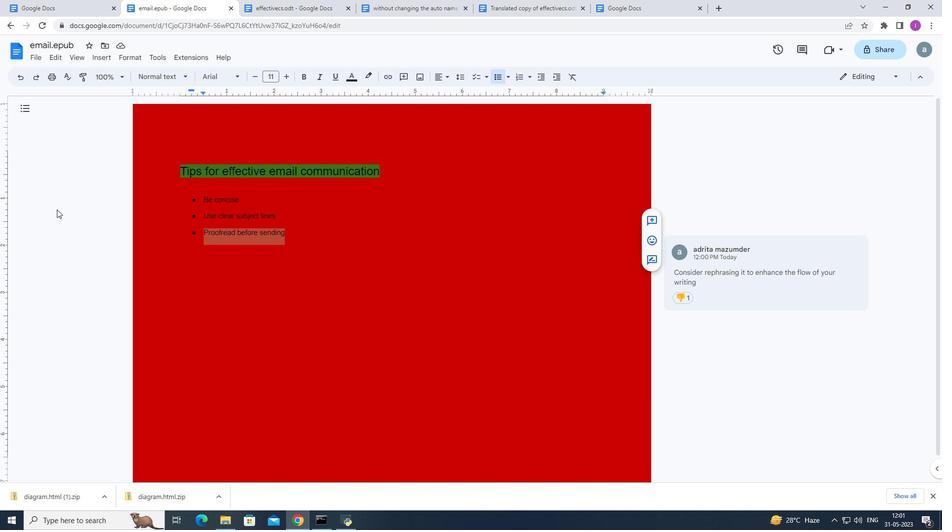 
Action: Mouse moved to (202, 195)
Screenshot: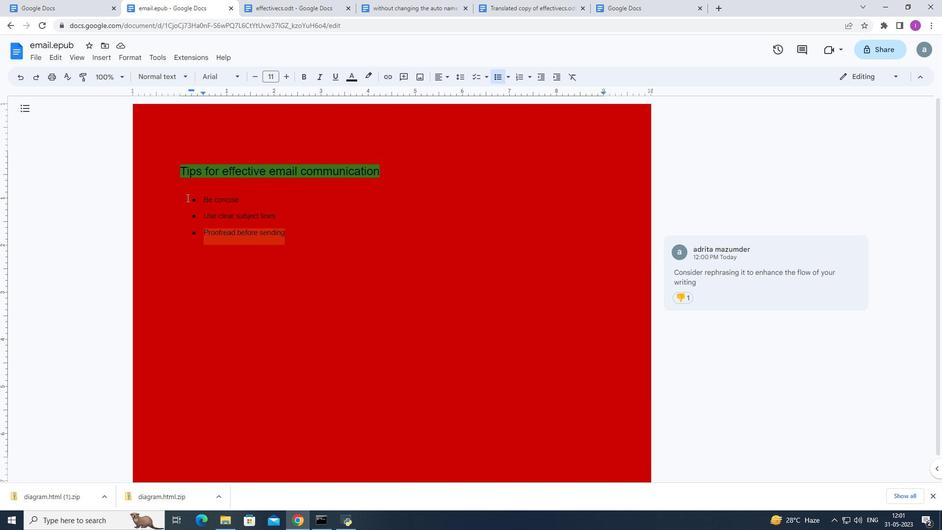 
Action: Mouse pressed left at (202, 195)
Screenshot: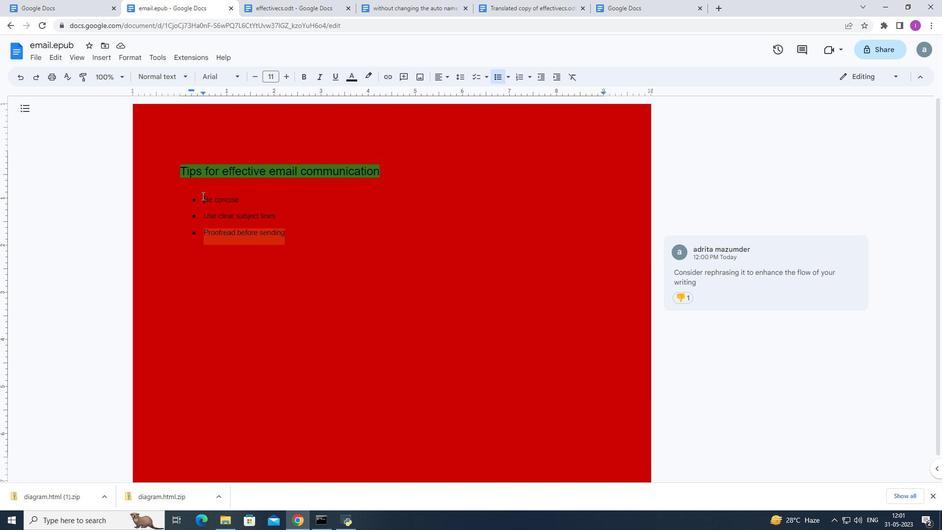 
Action: Mouse moved to (186, 74)
Screenshot: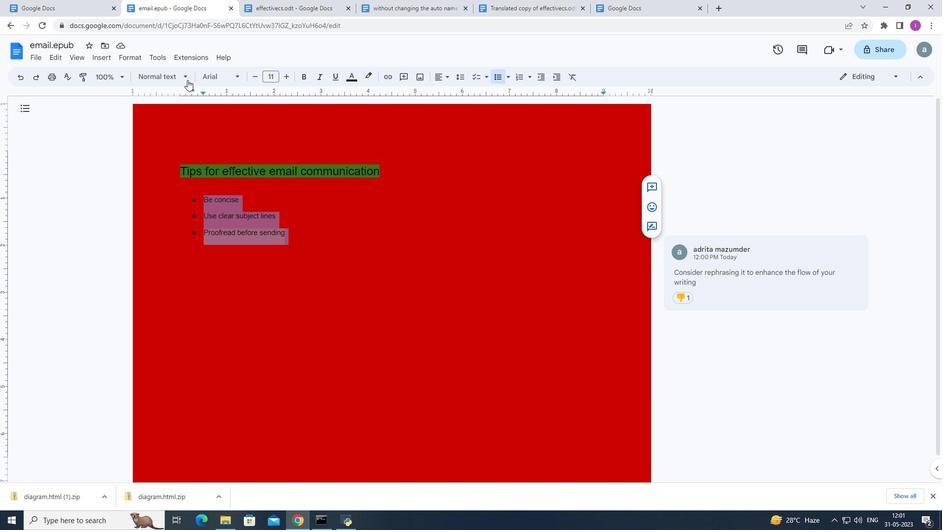 
Action: Mouse pressed left at (186, 74)
Screenshot: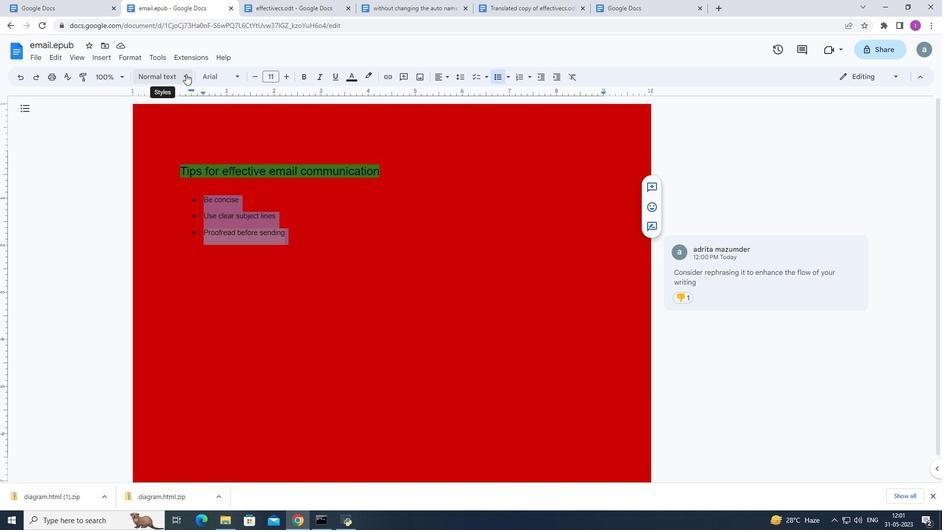 
Action: Mouse moved to (277, 129)
Screenshot: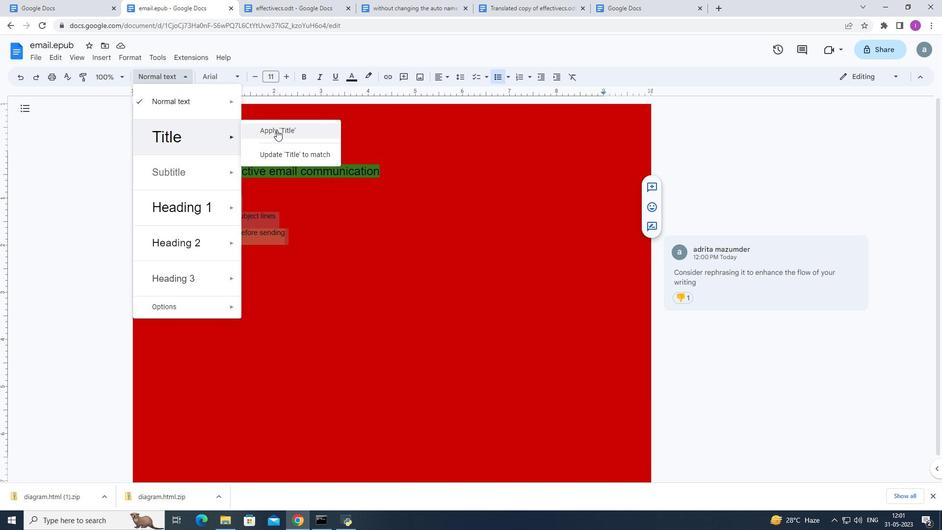 
Action: Mouse pressed left at (277, 129)
Screenshot: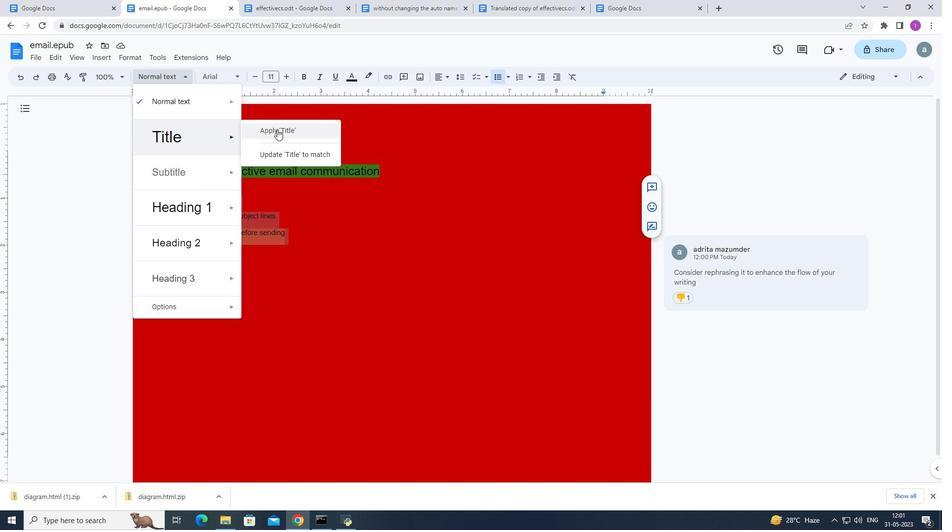 
Action: Mouse moved to (223, 279)
Screenshot: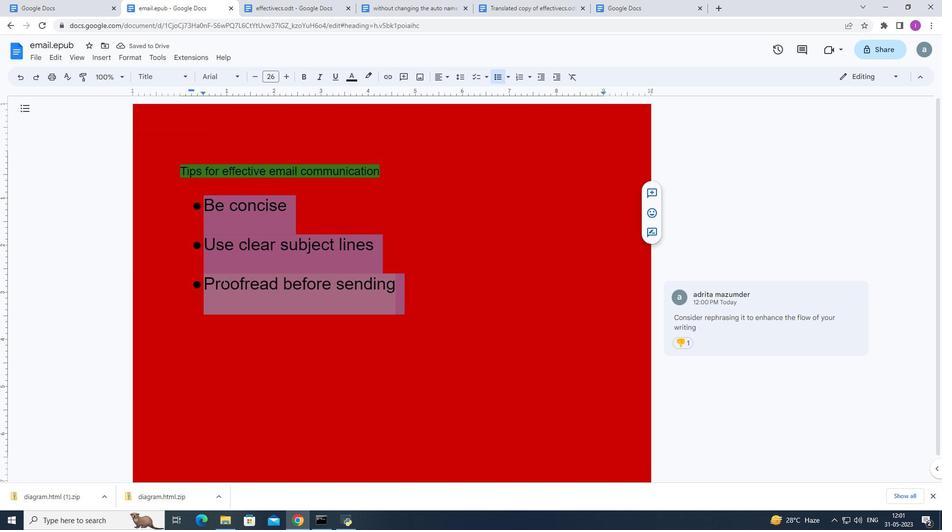 
